 Task: Search and follow "DataCamp"
Action: Mouse moved to (343, 87)
Screenshot: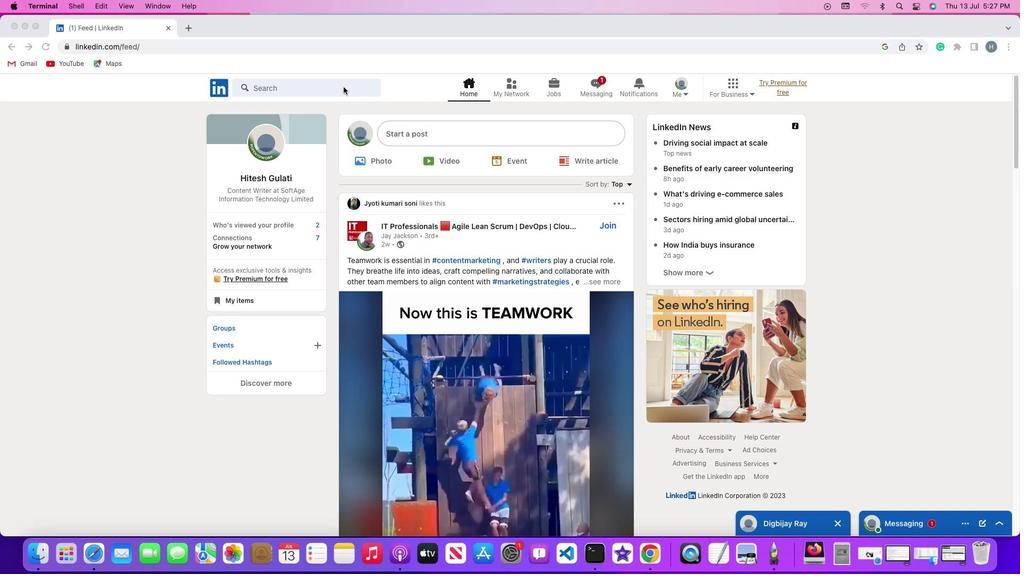 
Action: Mouse pressed left at (343, 87)
Screenshot: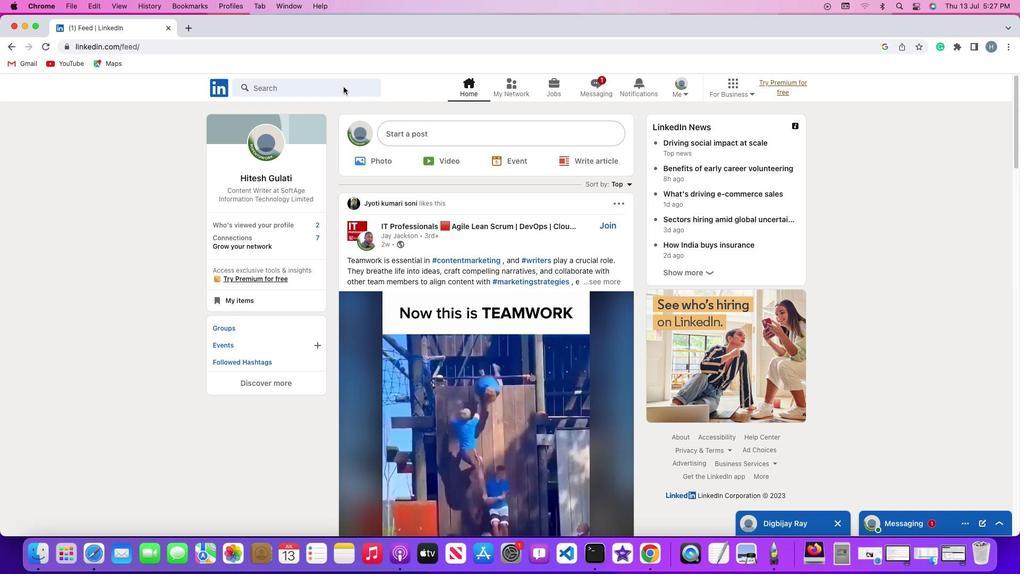 
Action: Mouse pressed left at (343, 87)
Screenshot: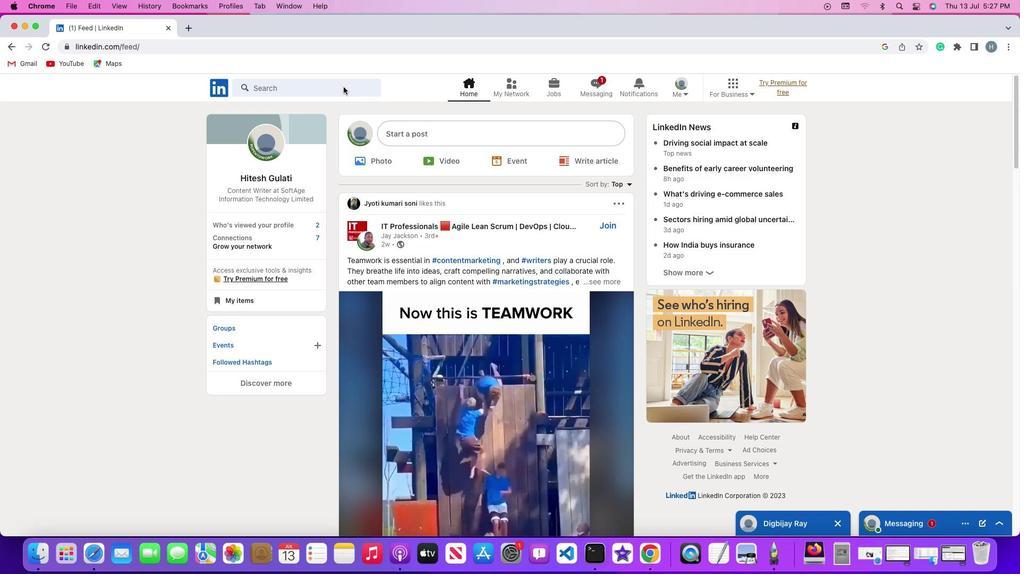 
Action: Key pressed Key.shift'D''a''t''a'Key.shift'C''a''m''p'Key.enter
Screenshot: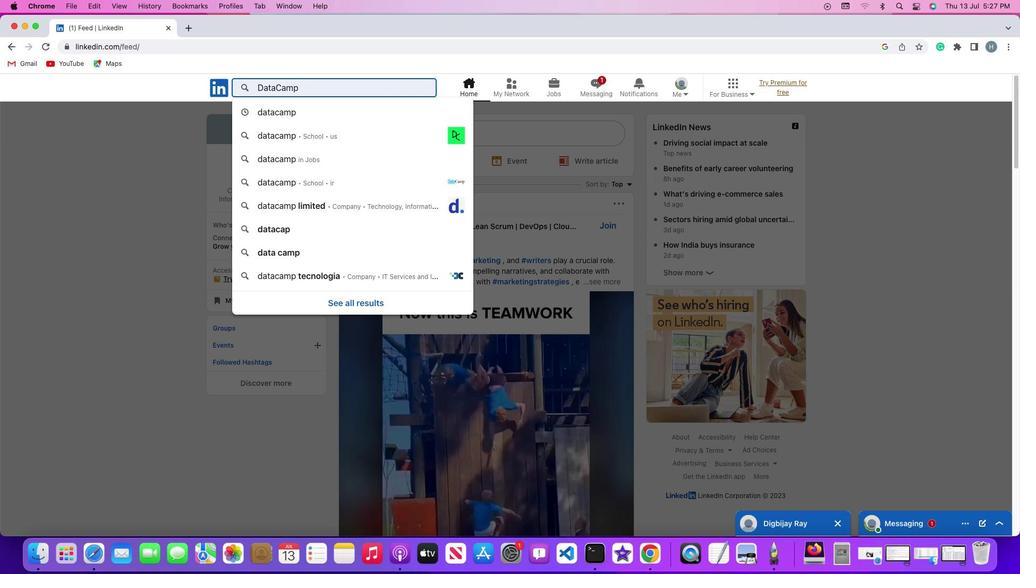 
Action: Mouse moved to (503, 114)
Screenshot: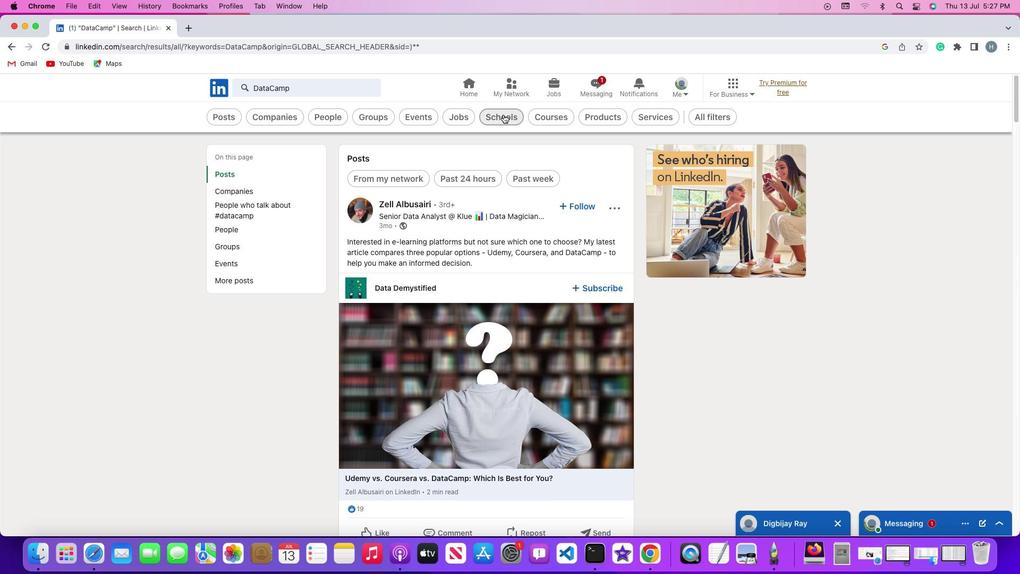 
Action: Mouse pressed left at (503, 114)
Screenshot: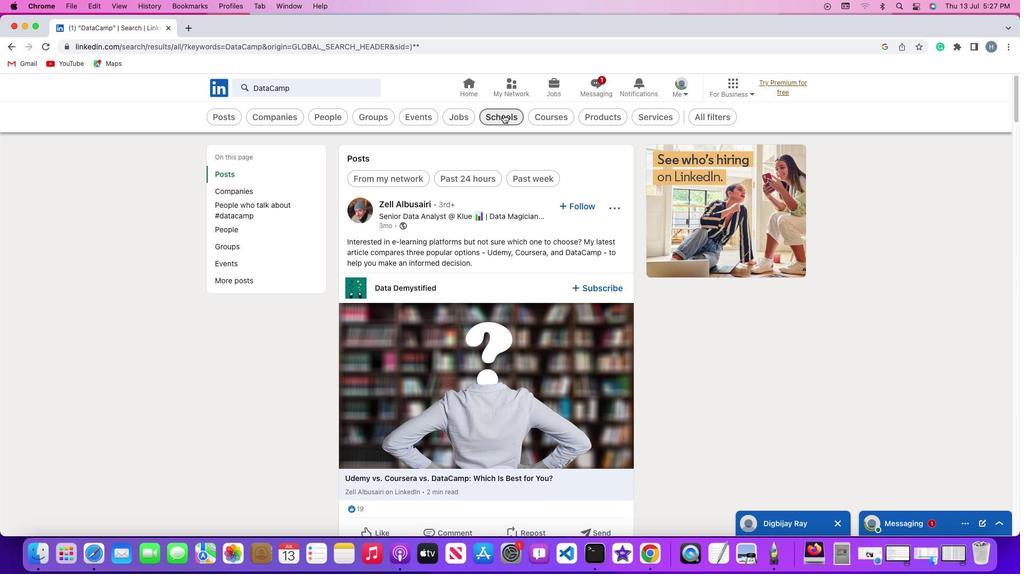 
Action: Mouse moved to (590, 175)
Screenshot: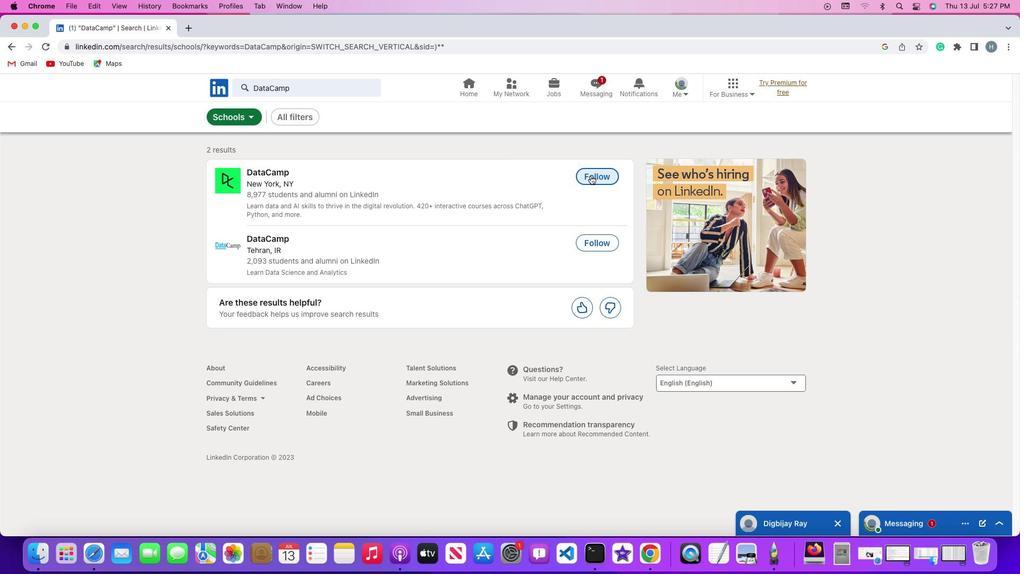 
Action: Mouse pressed left at (590, 175)
Screenshot: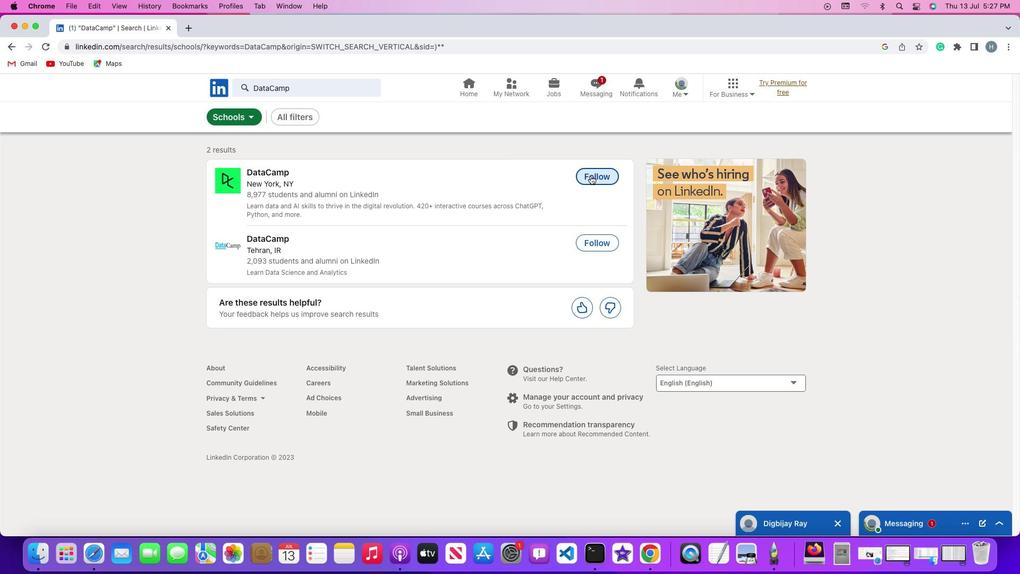 
Action: Mouse moved to (581, 197)
Screenshot: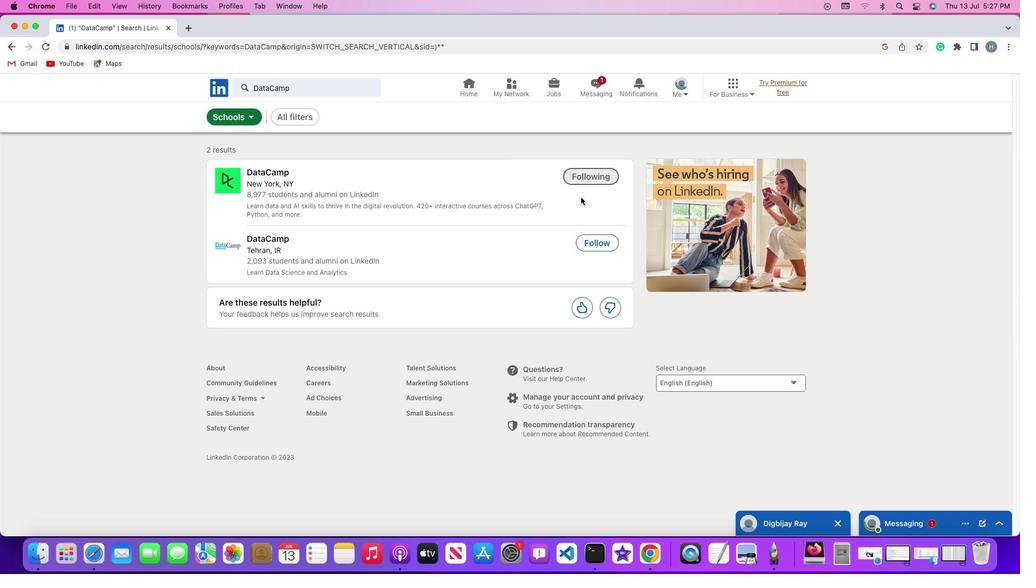 
